 Task: Enable only Suburban Rail.
Action: Mouse moved to (1161, 24)
Screenshot: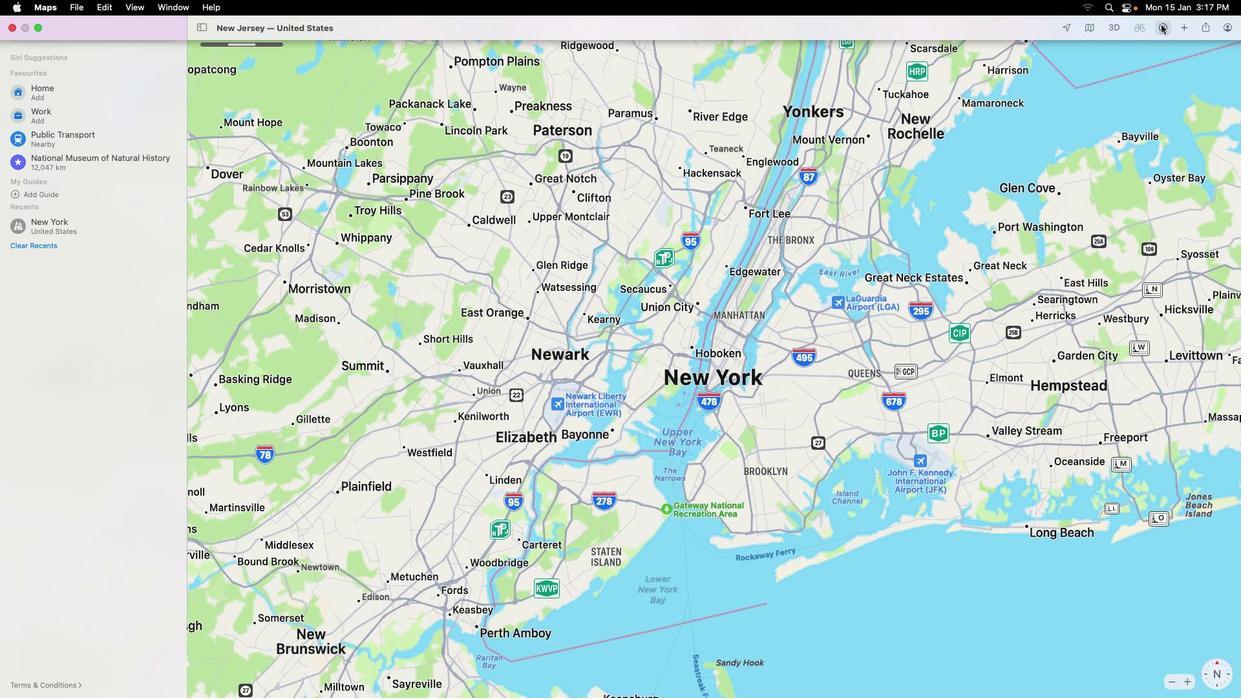 
Action: Mouse pressed left at (1161, 24)
Screenshot: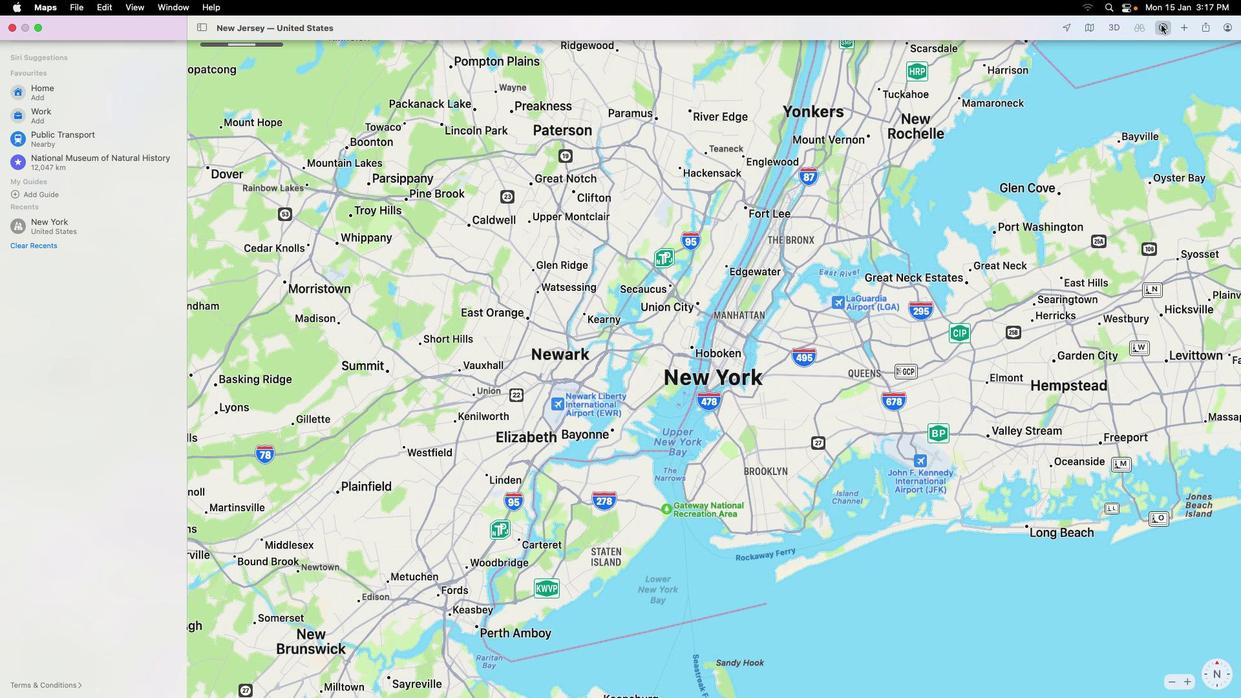 
Action: Mouse moved to (1175, 51)
Screenshot: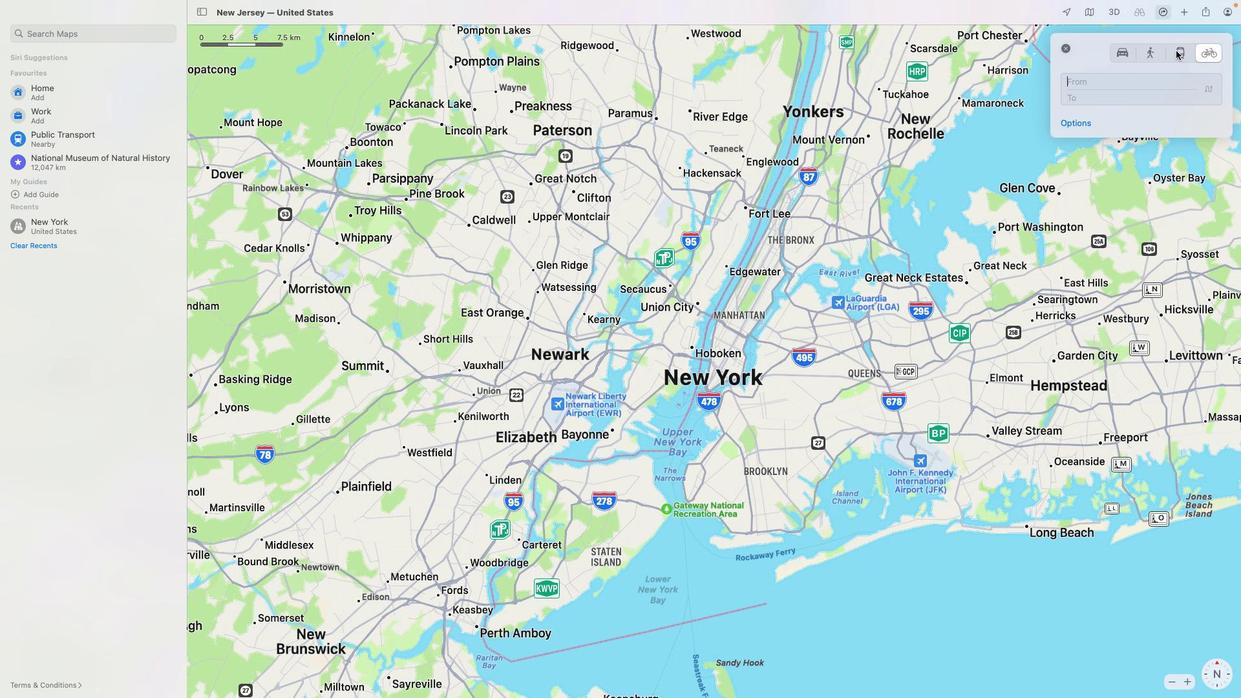 
Action: Mouse pressed left at (1175, 51)
Screenshot: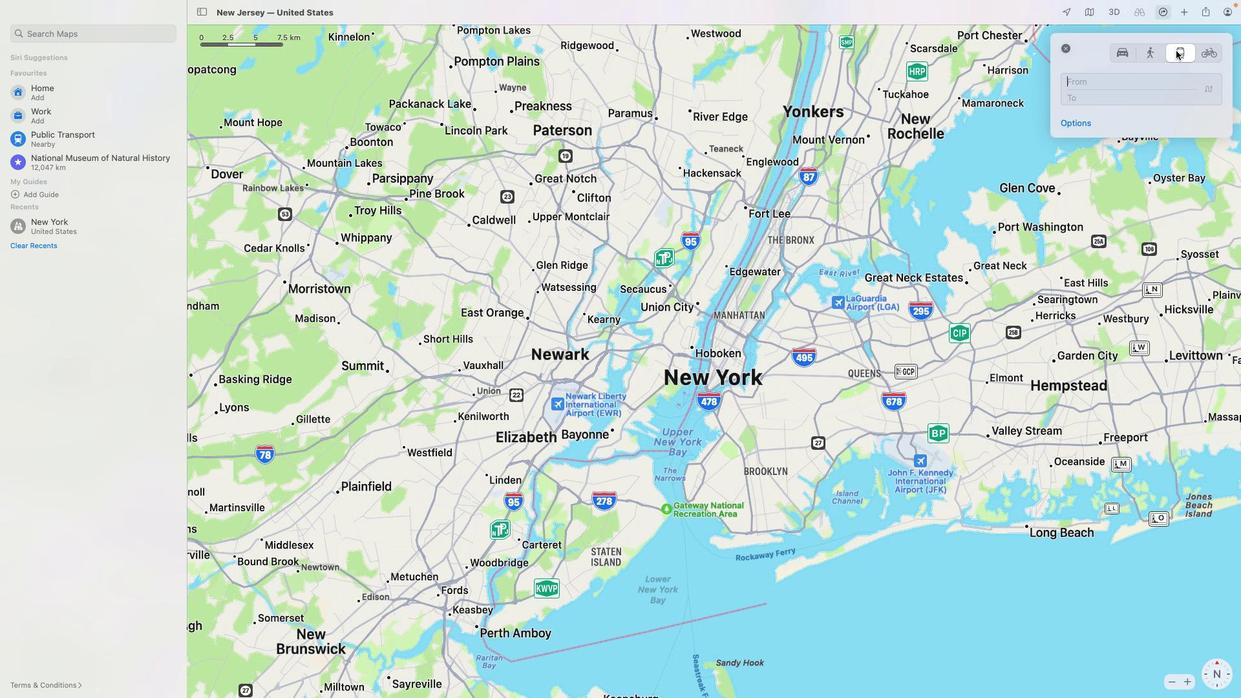 
Action: Mouse moved to (1087, 144)
Screenshot: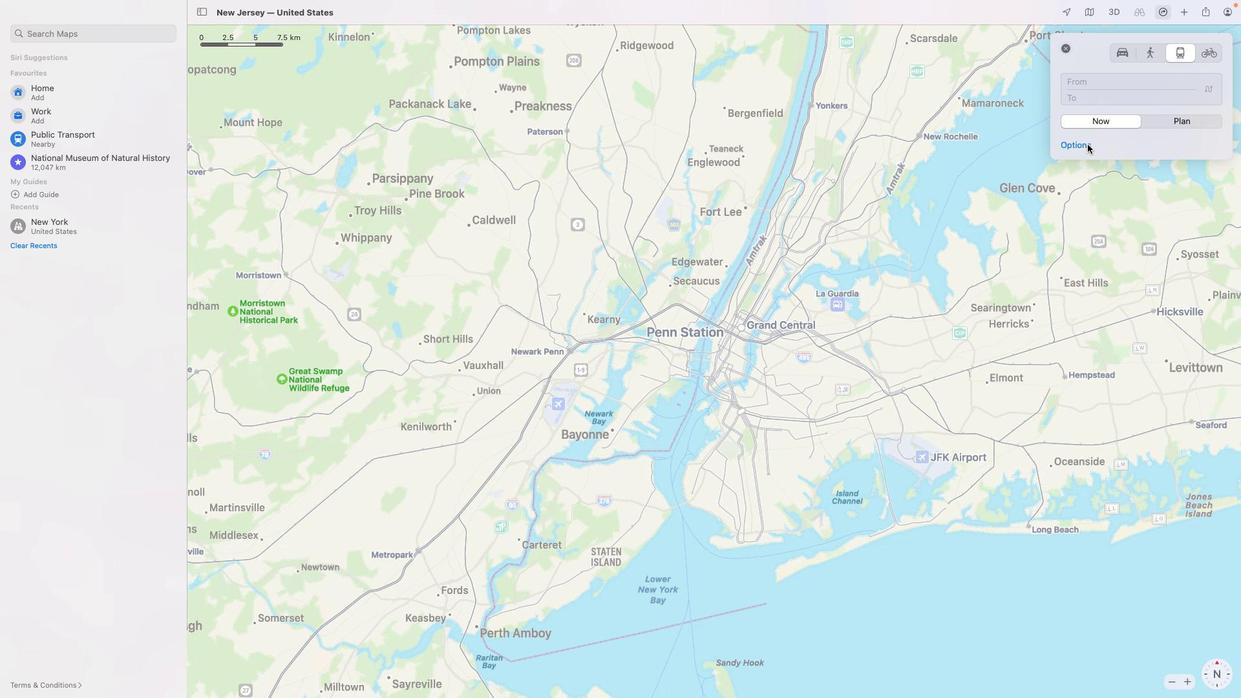 
Action: Mouse pressed left at (1087, 144)
Screenshot: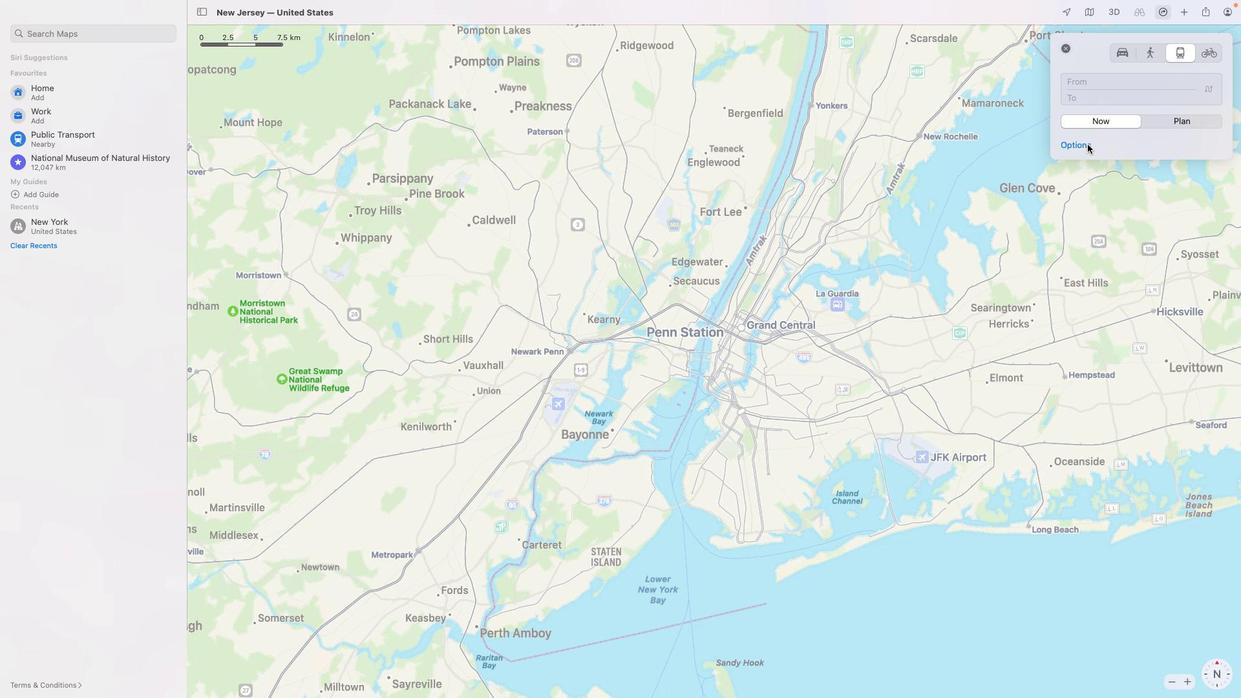 
Action: Mouse moved to (888, 175)
Screenshot: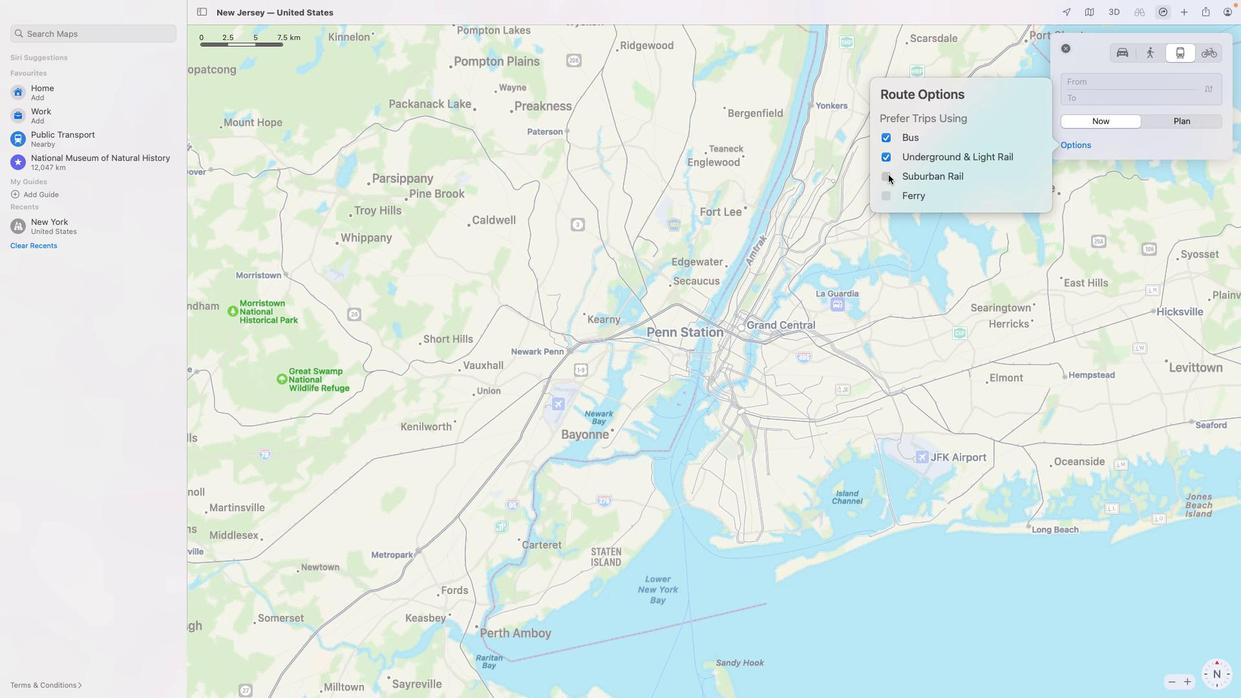 
Action: Mouse pressed left at (888, 175)
Screenshot: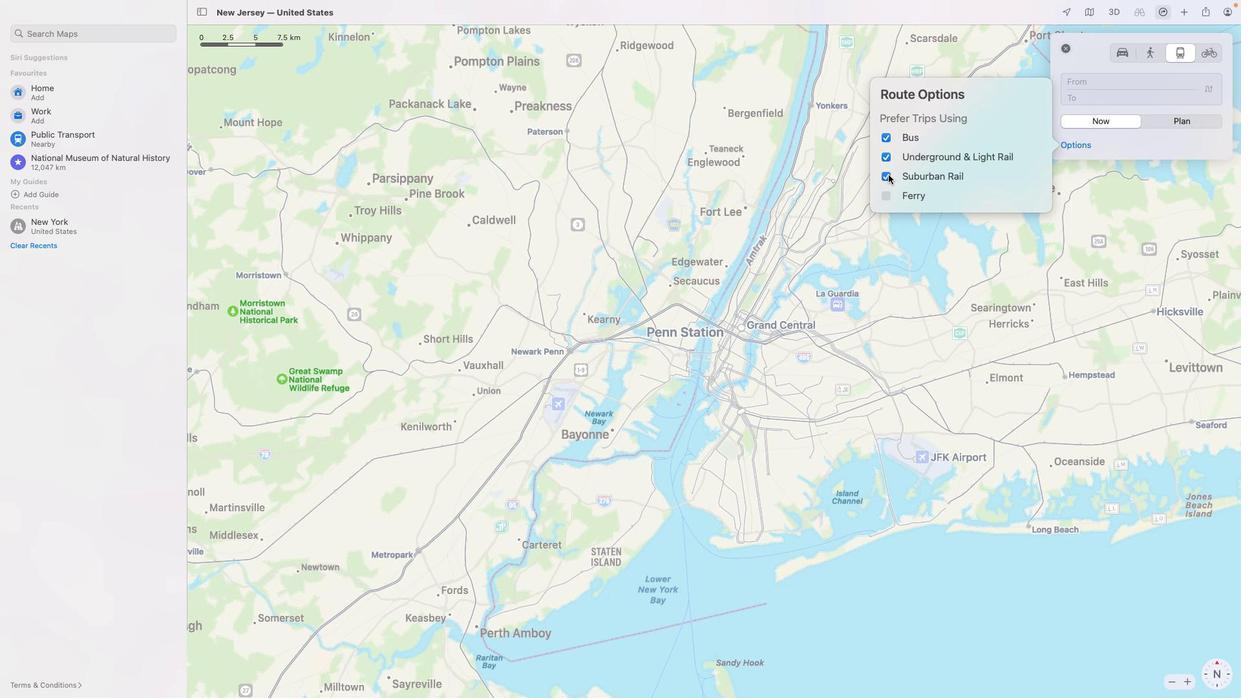 
Action: Mouse moved to (782, 172)
Screenshot: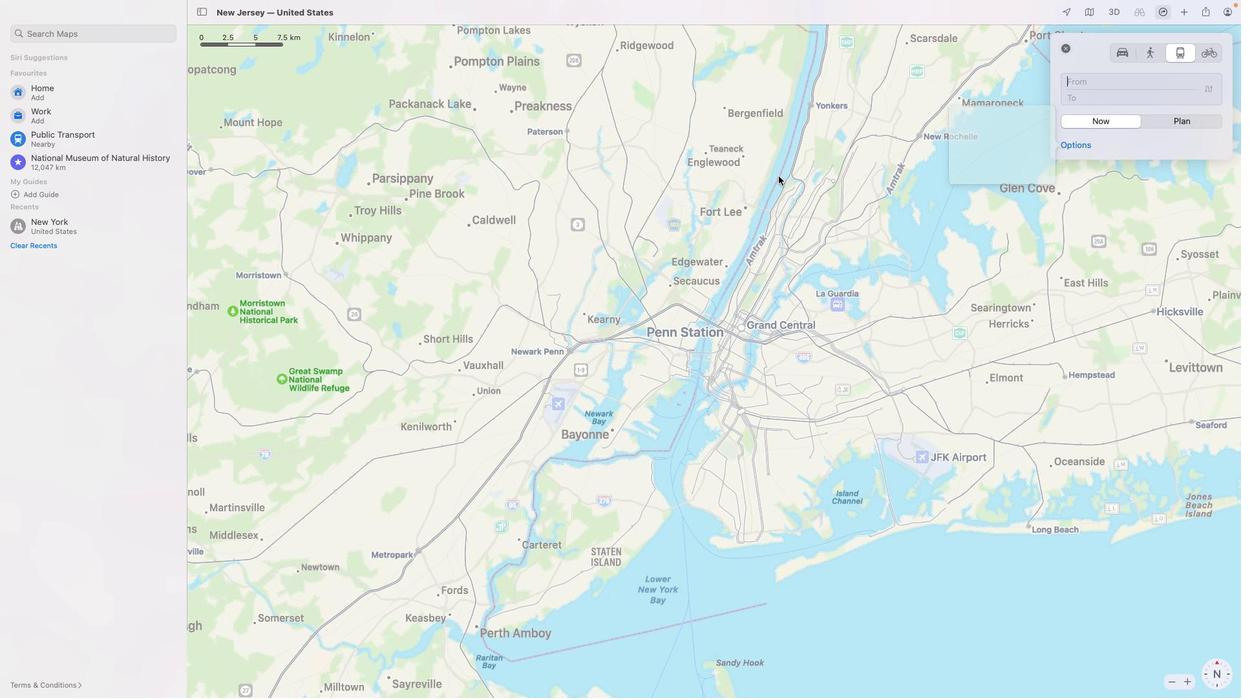 
Action: Mouse pressed left at (782, 172)
Screenshot: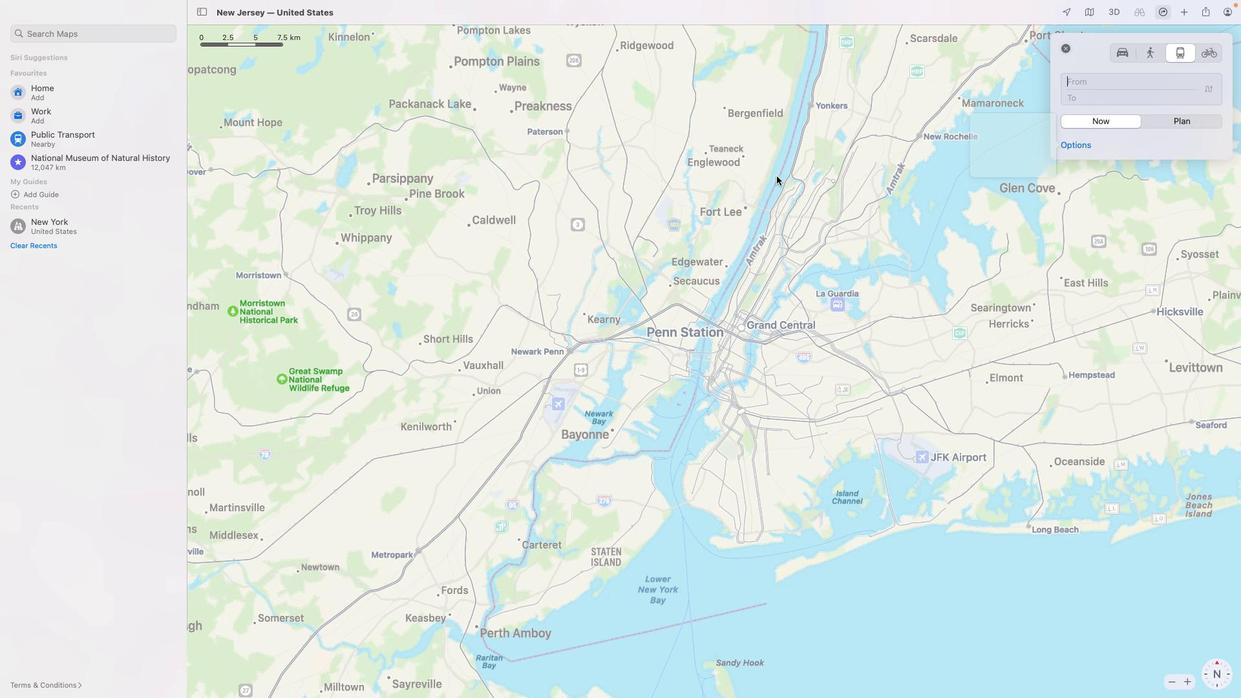 
Action: Mouse moved to (777, 176)
Screenshot: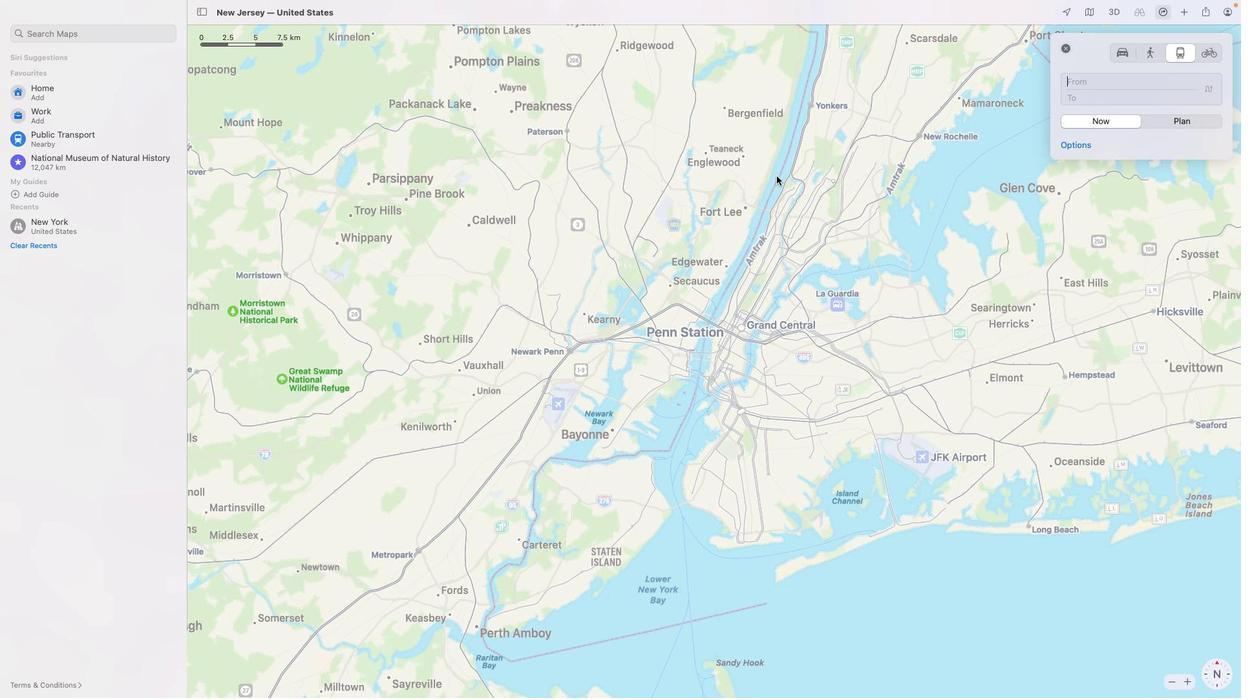 
